 Task: Schedule a 60-minute meeting to discuss customer support strategies.
Action: Mouse moved to (100, 140)
Screenshot: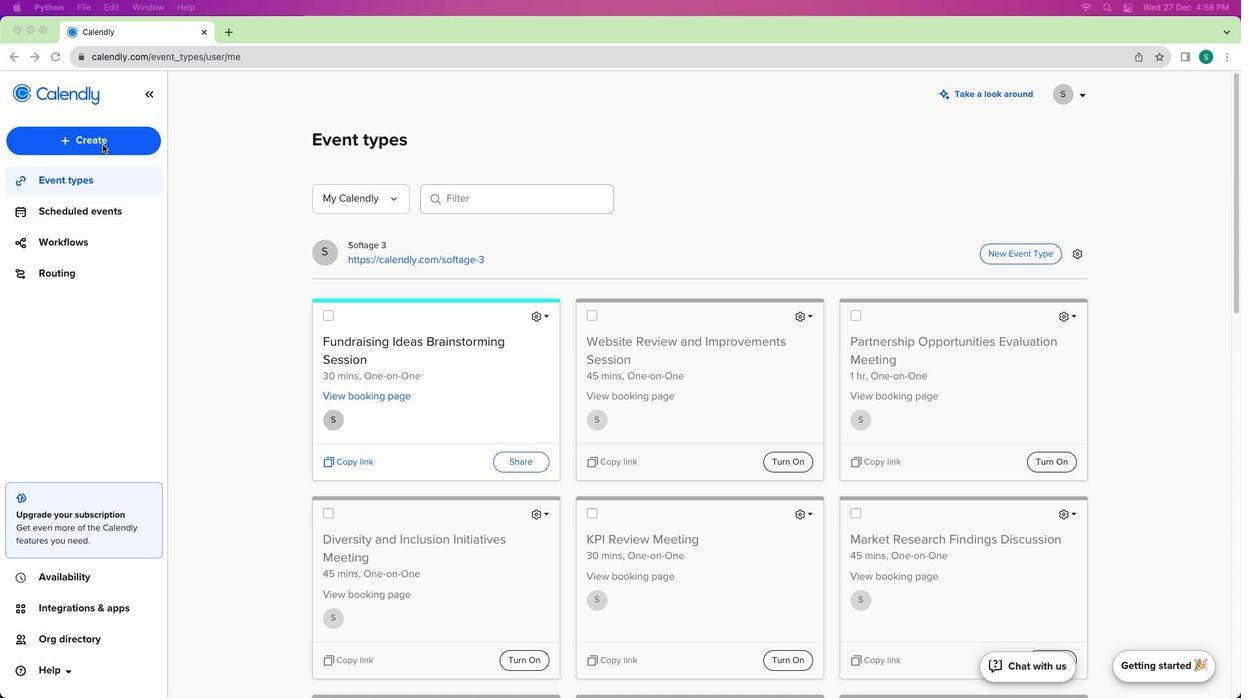 
Action: Mouse pressed left at (100, 140)
Screenshot: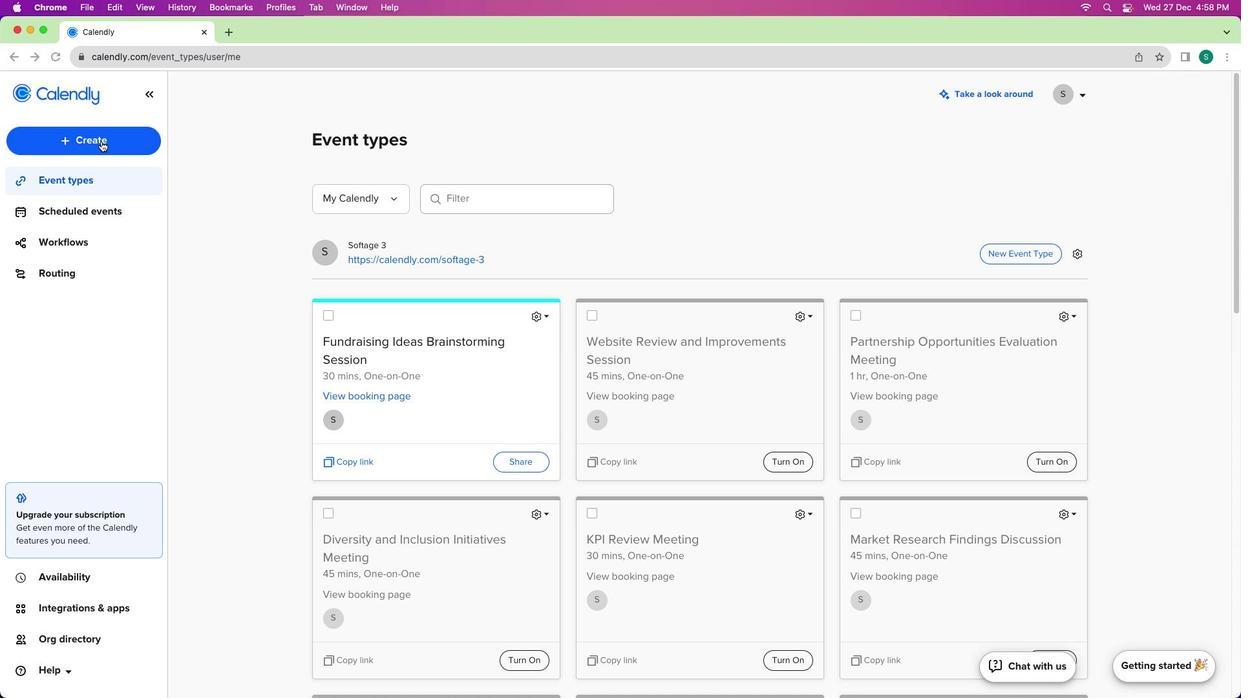 
Action: Mouse moved to (100, 140)
Screenshot: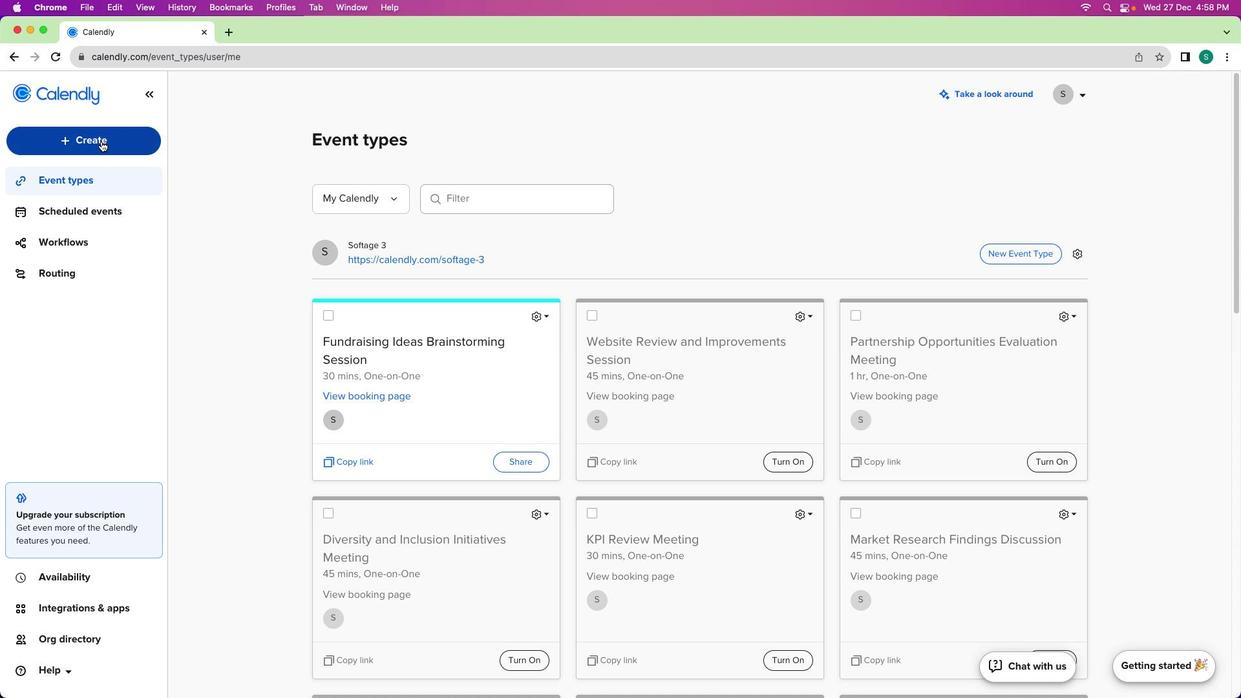 
Action: Mouse pressed left at (100, 140)
Screenshot: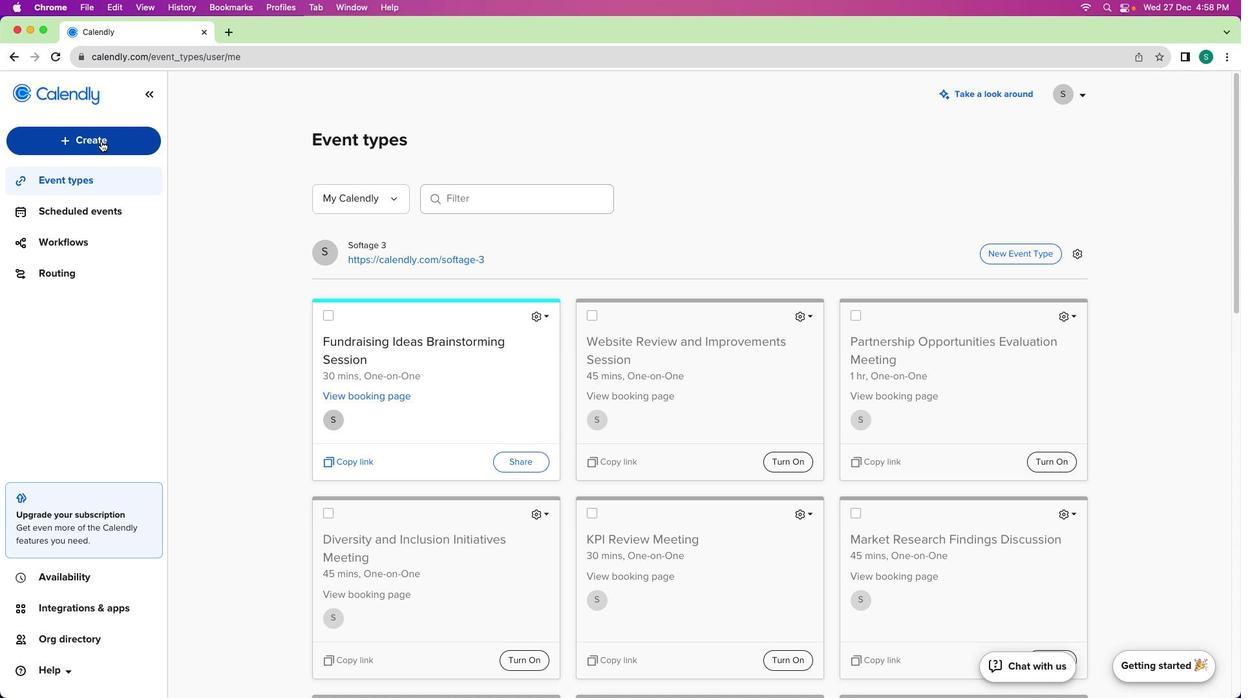 
Action: Mouse moved to (107, 190)
Screenshot: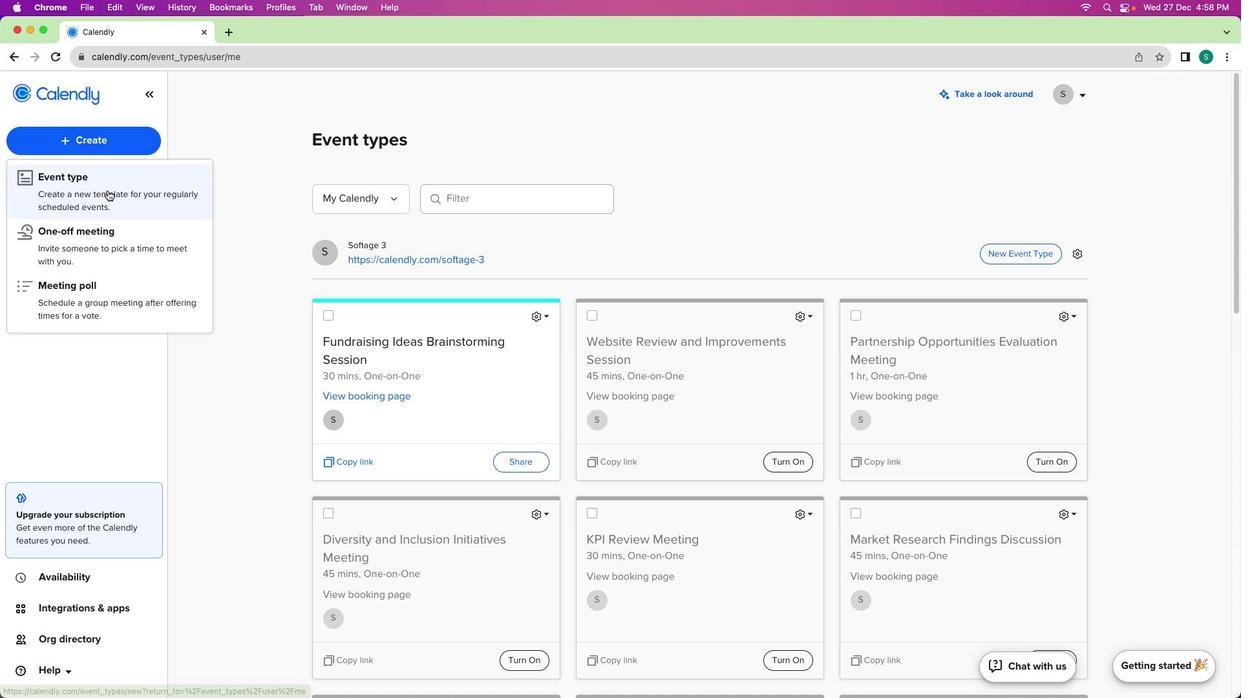 
Action: Mouse pressed left at (107, 190)
Screenshot: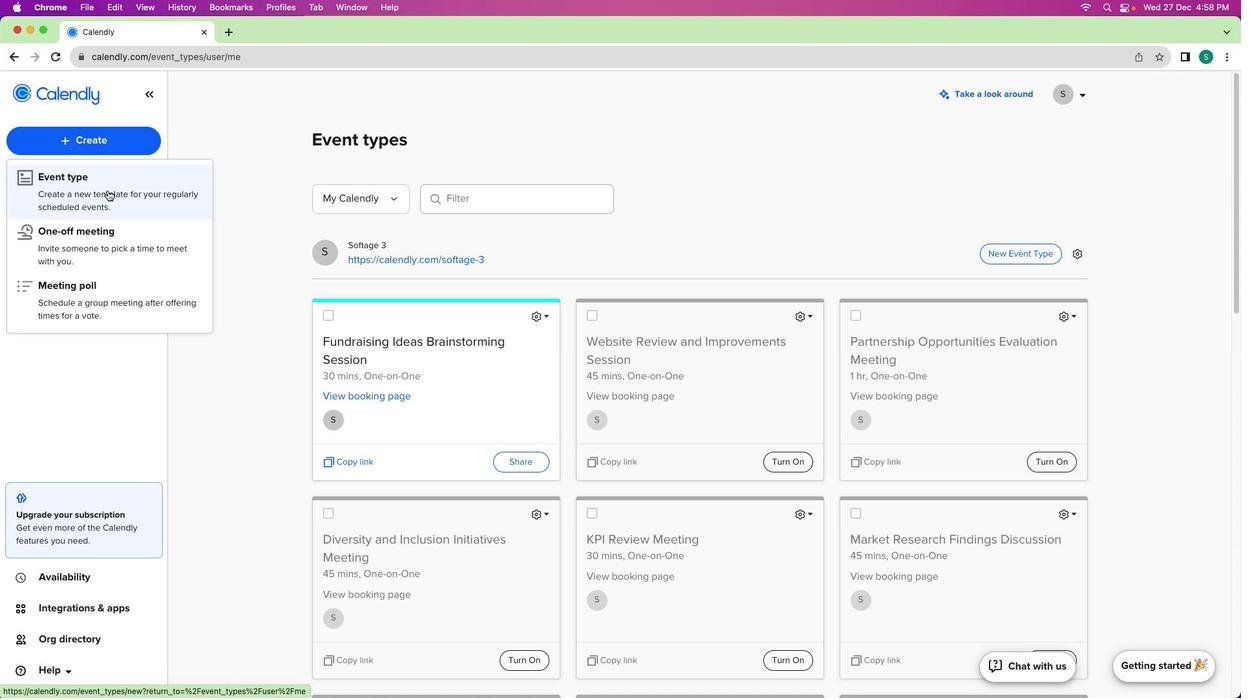 
Action: Mouse moved to (443, 245)
Screenshot: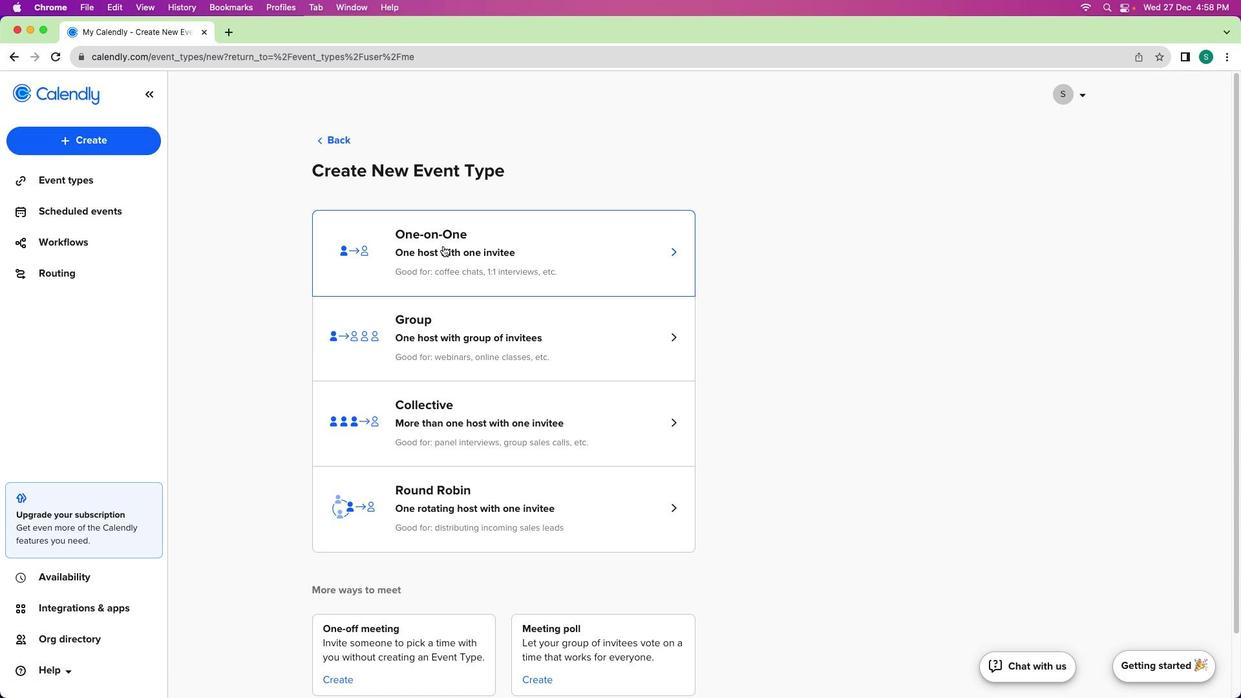 
Action: Mouse pressed left at (443, 245)
Screenshot: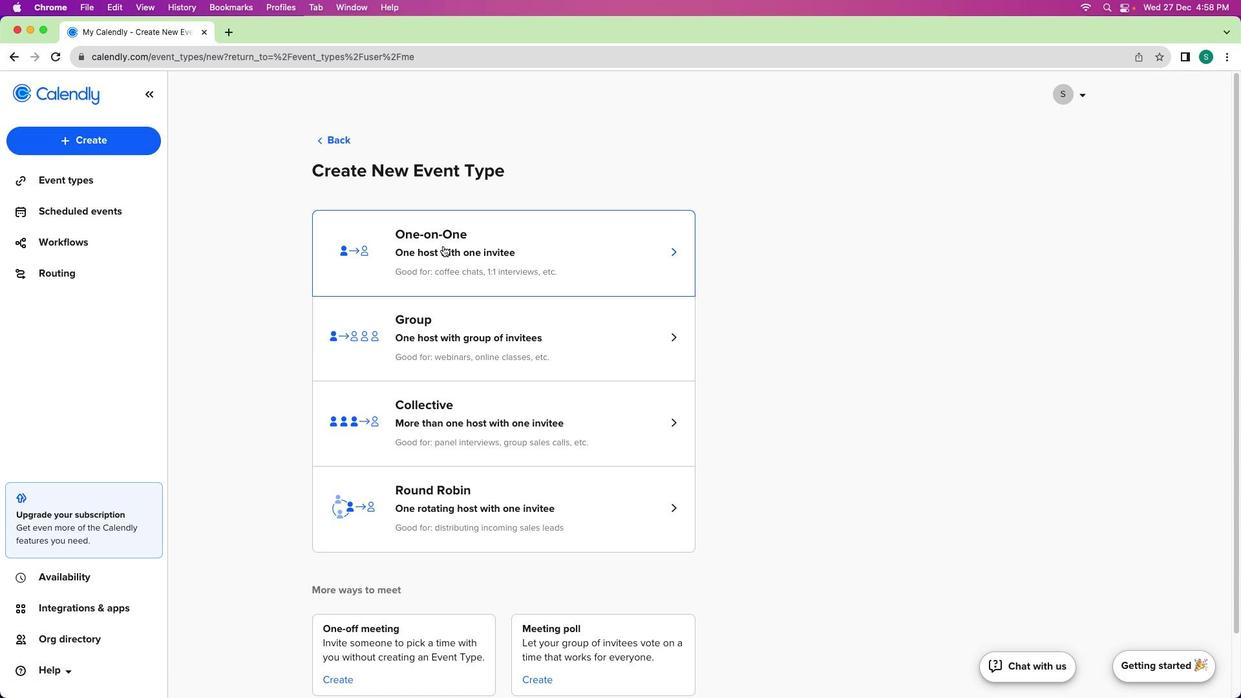 
Action: Mouse moved to (51, 201)
Screenshot: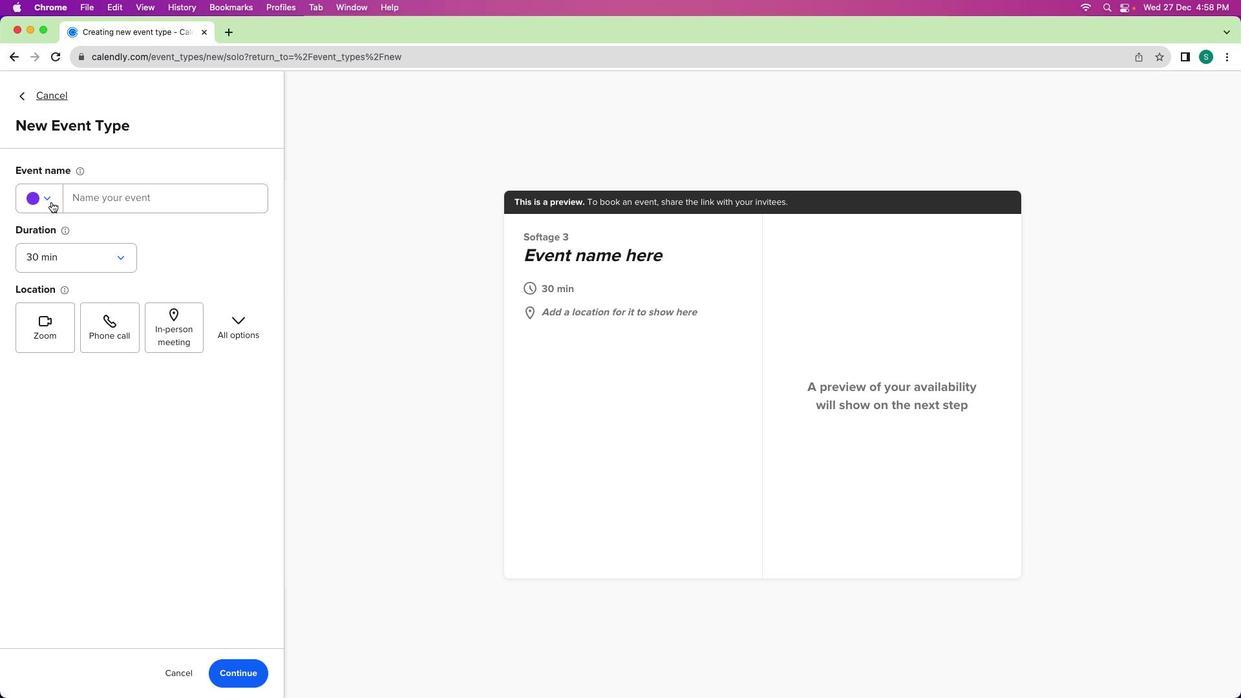 
Action: Mouse pressed left at (51, 201)
Screenshot: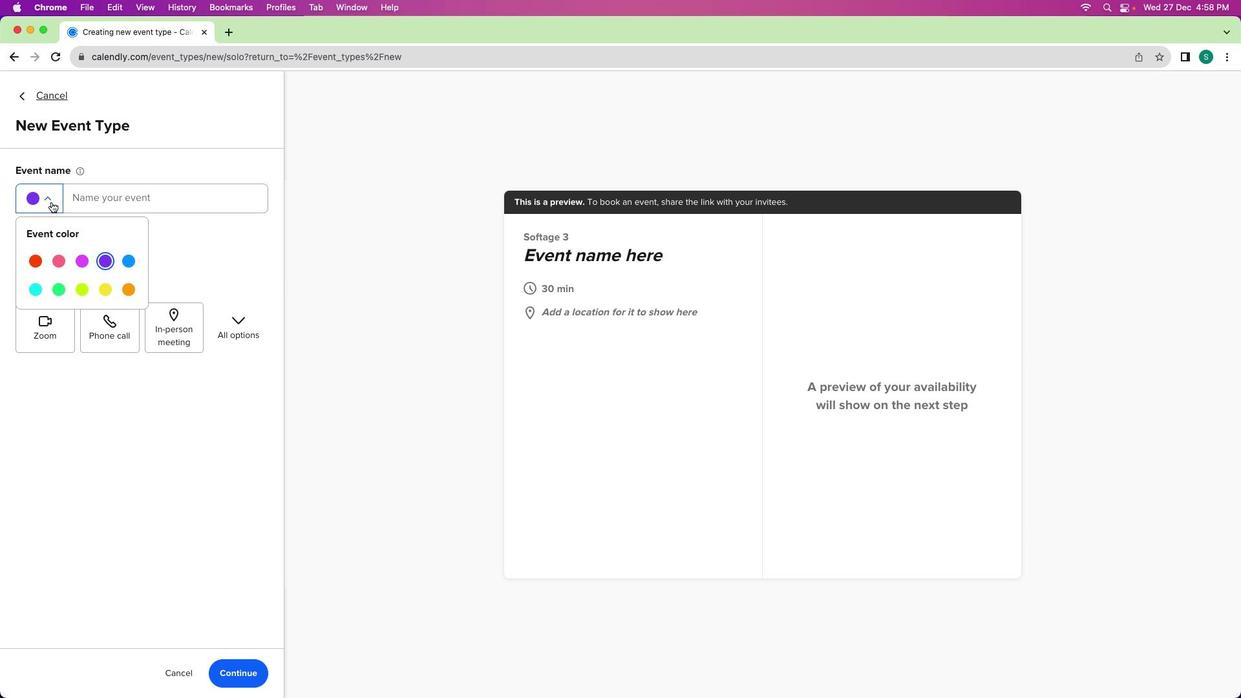 
Action: Mouse moved to (38, 256)
Screenshot: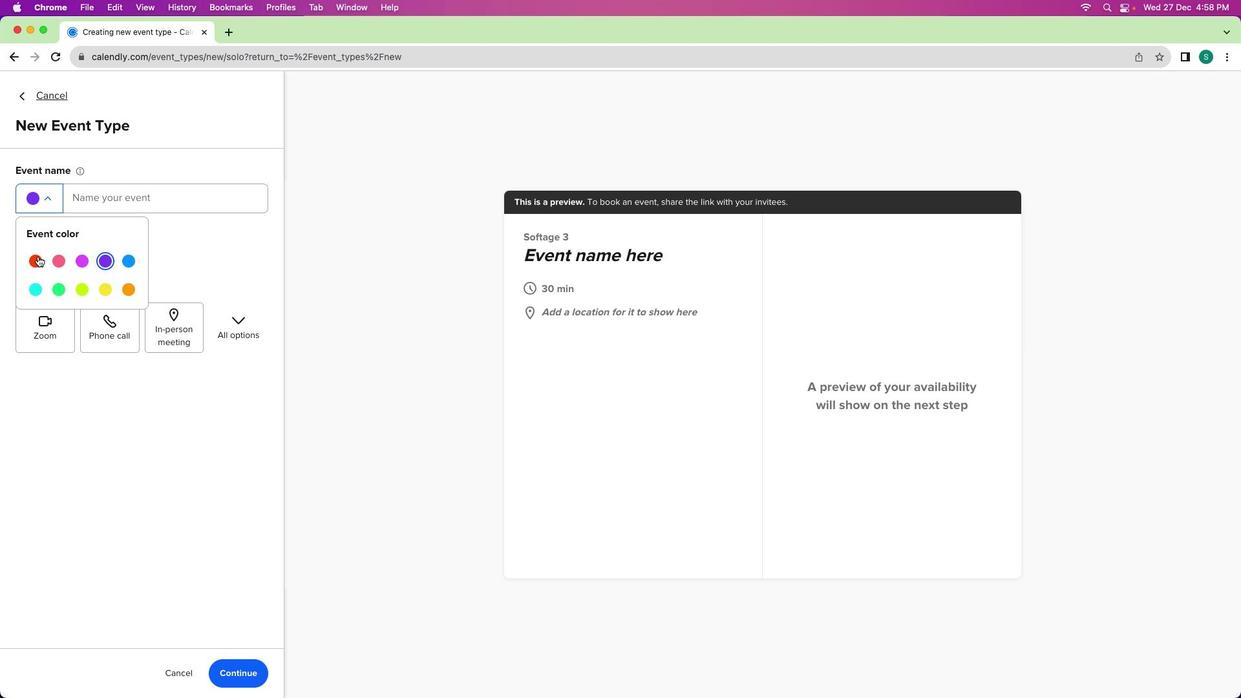 
Action: Mouse pressed left at (38, 256)
Screenshot: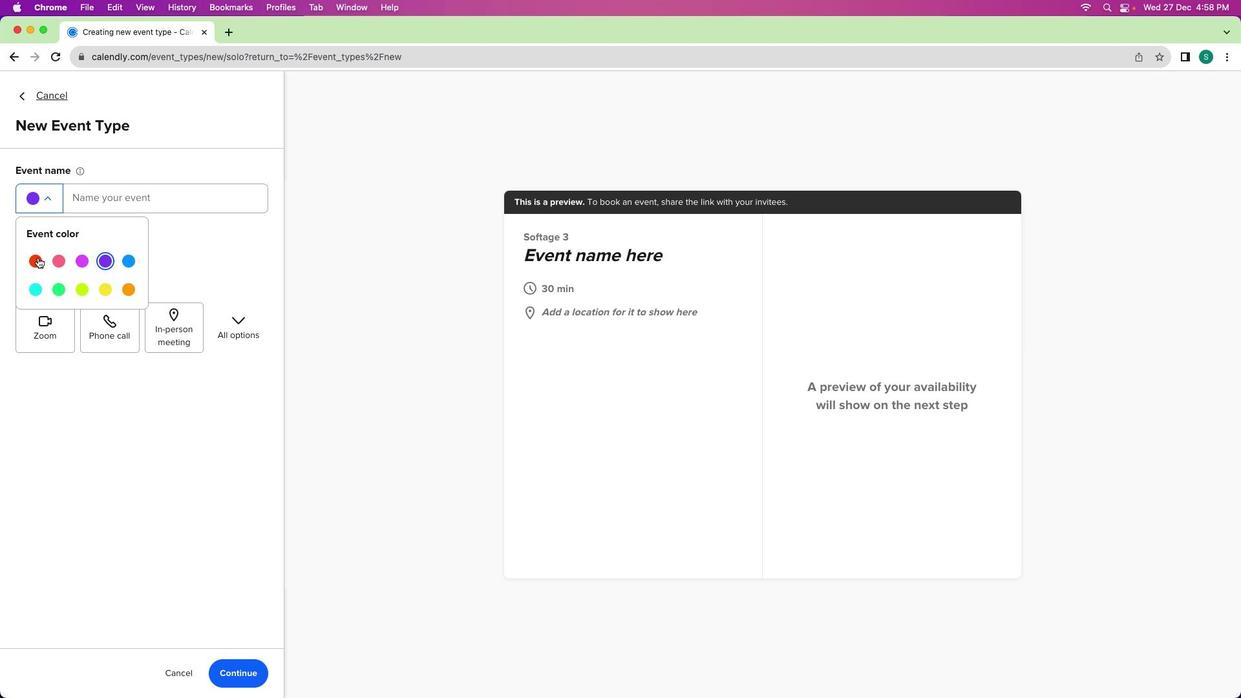 
Action: Mouse moved to (146, 198)
Screenshot: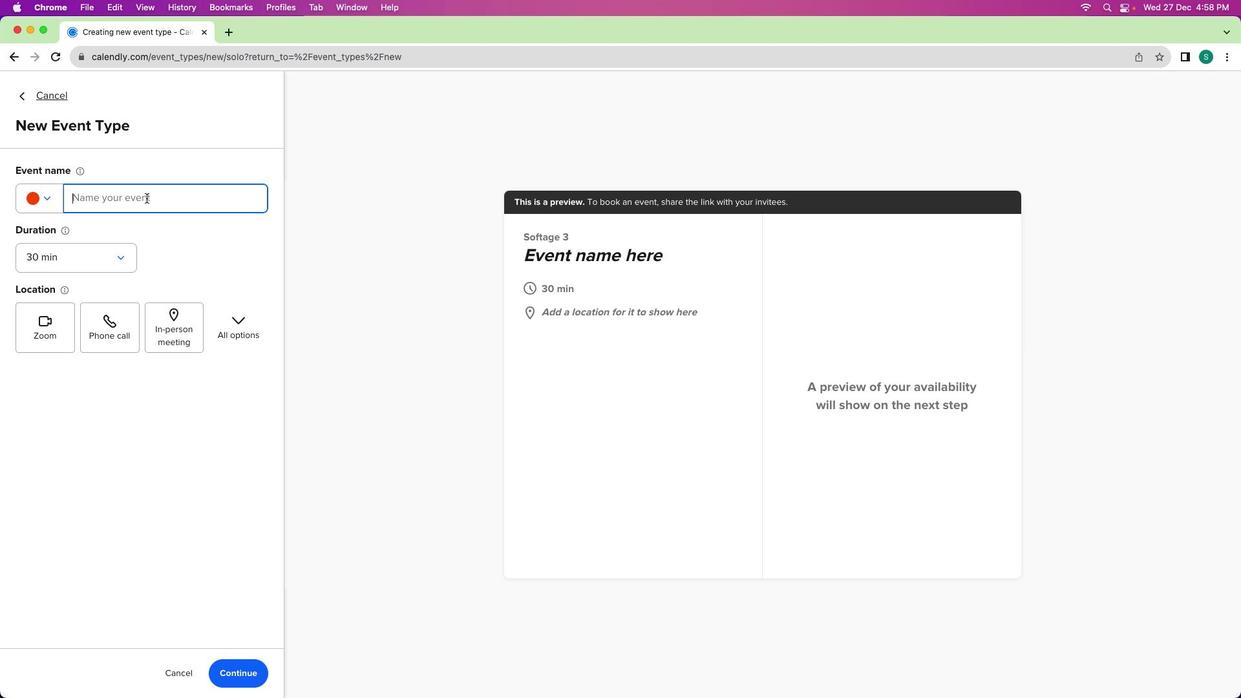 
Action: Mouse pressed left at (146, 198)
Screenshot: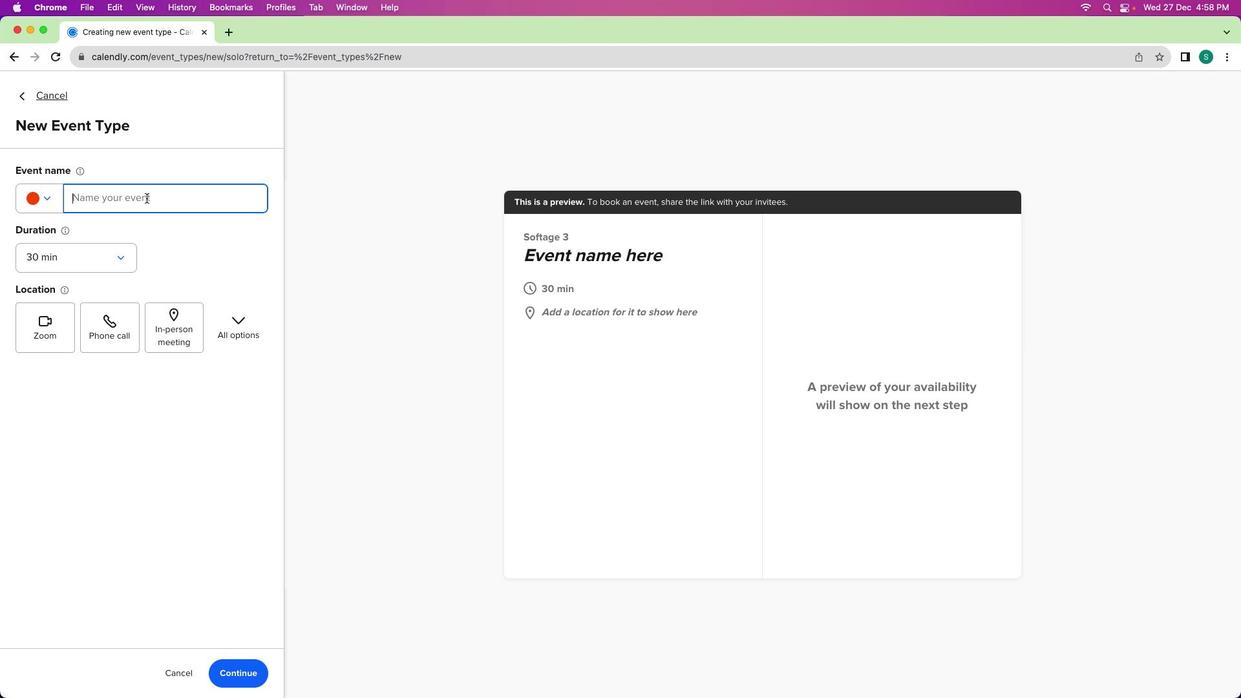 
Action: Key pressed Key.shiftKey.shift'C''u''s''t''o''m''e''r'Key.spaceKey.shift'S''u''p''p''o''r''t'Key.spaceKey.shift'S''t''r''a''t''e''g''i''e''s'Key.spaceKey.shift'D''i''s''c''u''s''s''i''o''n'Key.spaceKey.shift'M''e''e''t''i''n''g'
Screenshot: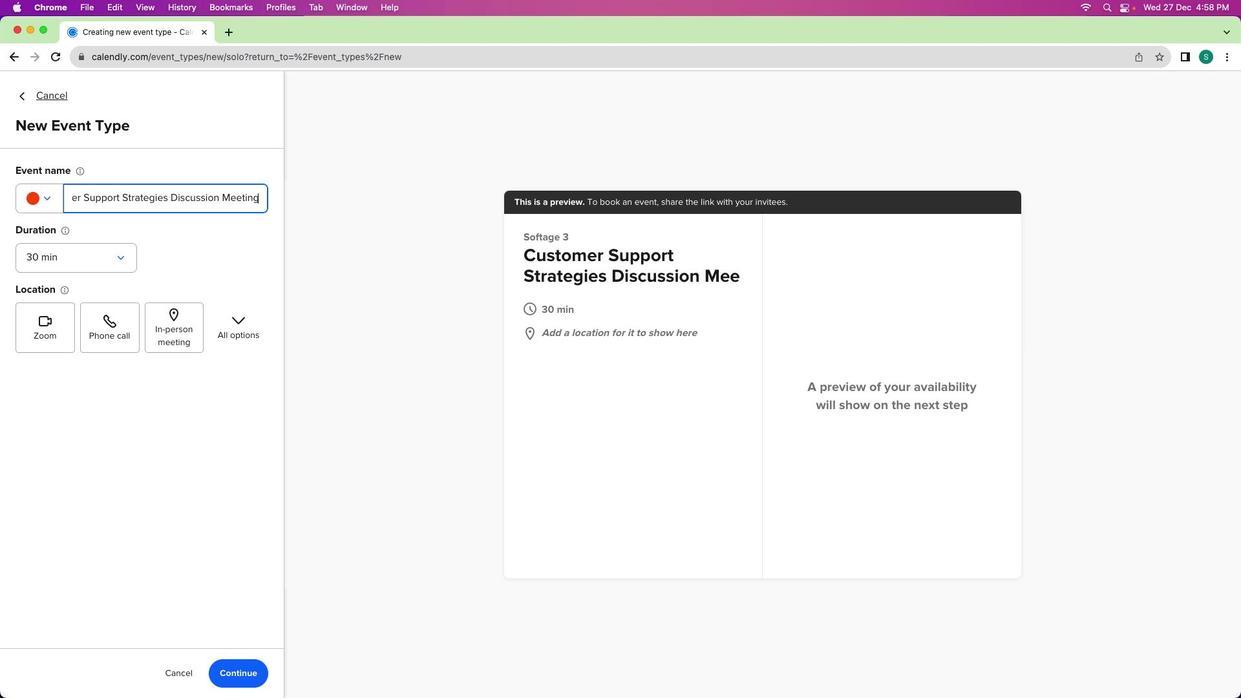 
Action: Mouse moved to (50, 267)
Screenshot: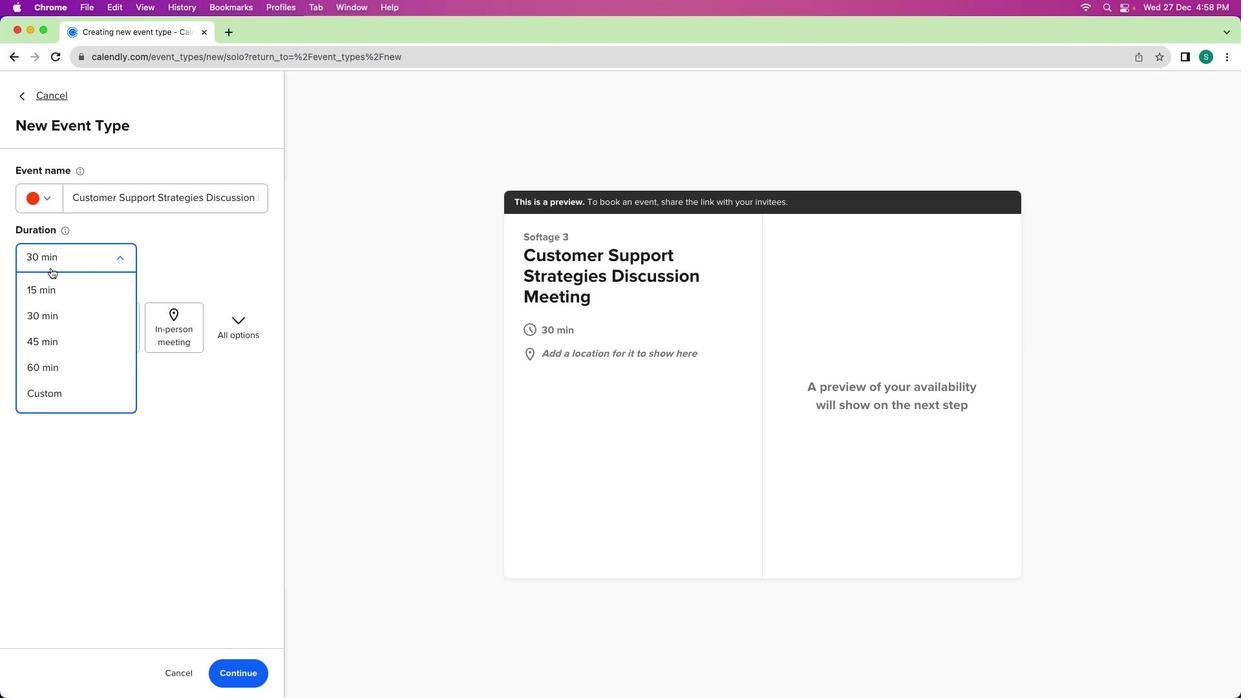 
Action: Mouse pressed left at (50, 267)
Screenshot: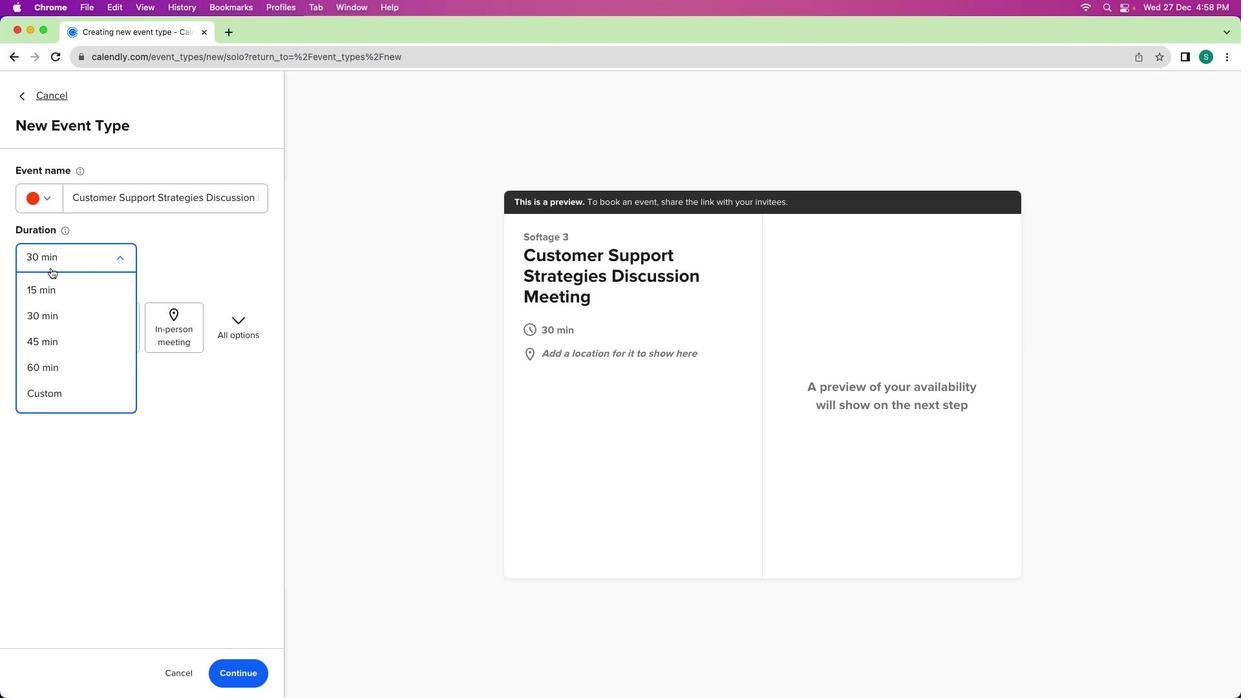 
Action: Mouse moved to (53, 368)
Screenshot: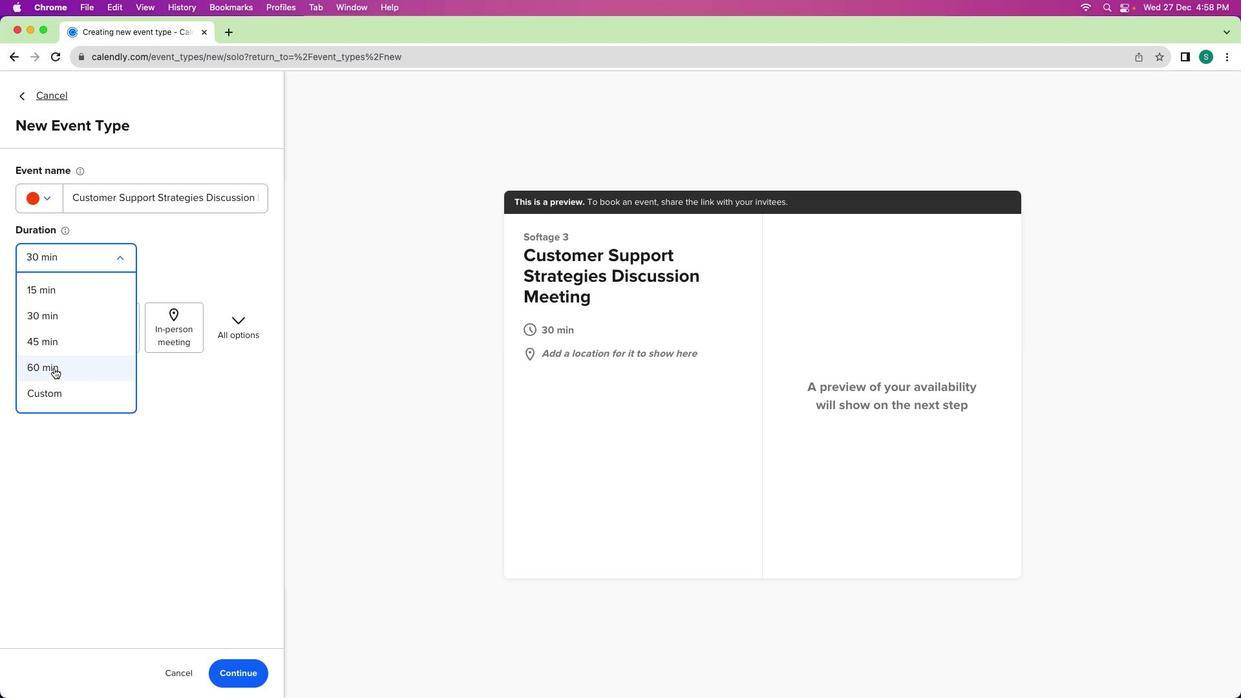 
Action: Mouse pressed left at (53, 368)
Screenshot: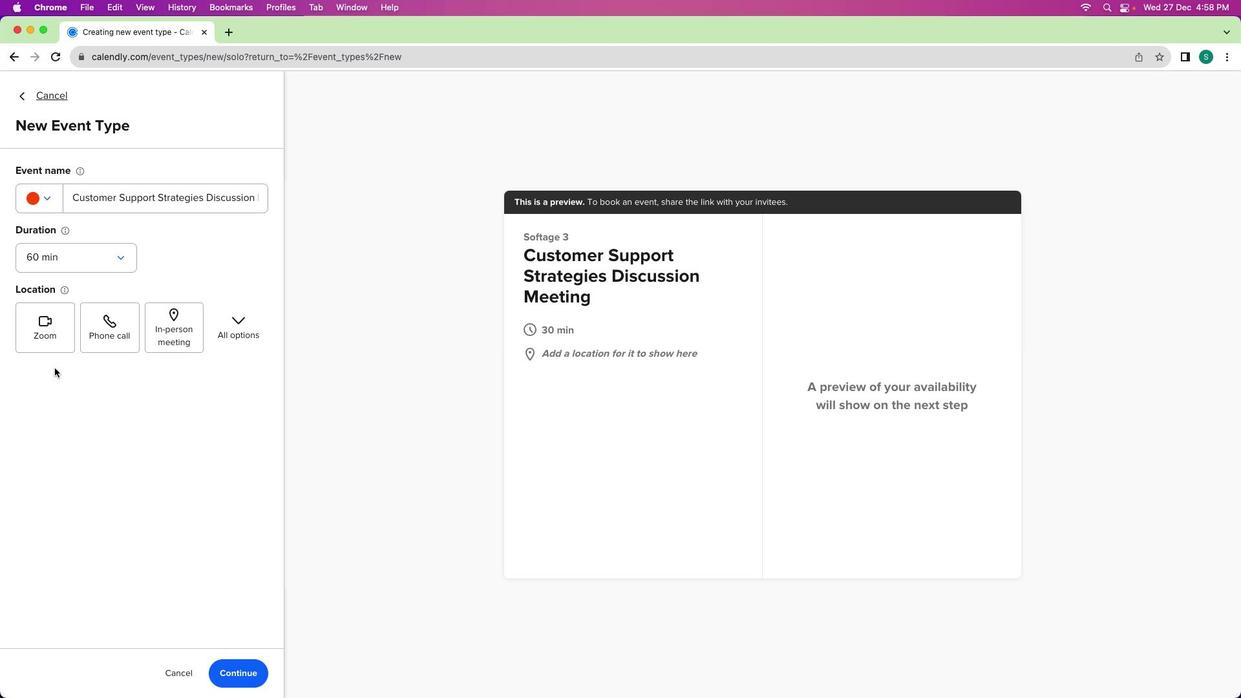 
Action: Mouse moved to (67, 344)
Screenshot: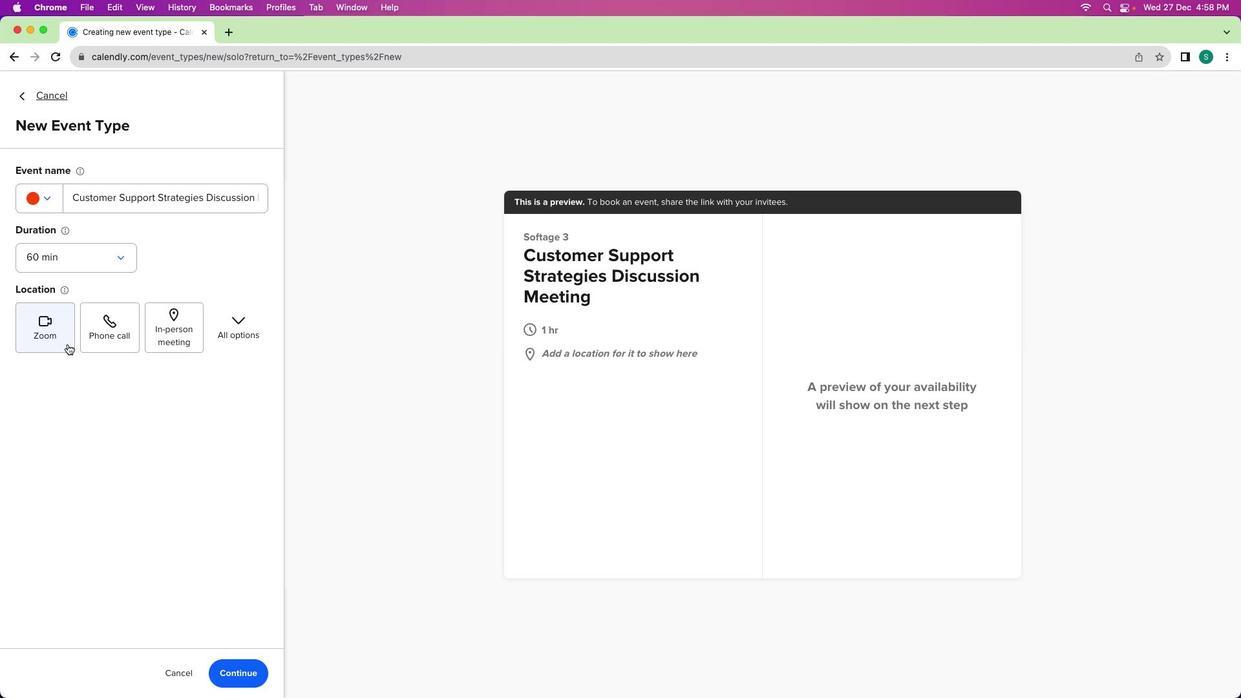 
Action: Mouse pressed left at (67, 344)
Screenshot: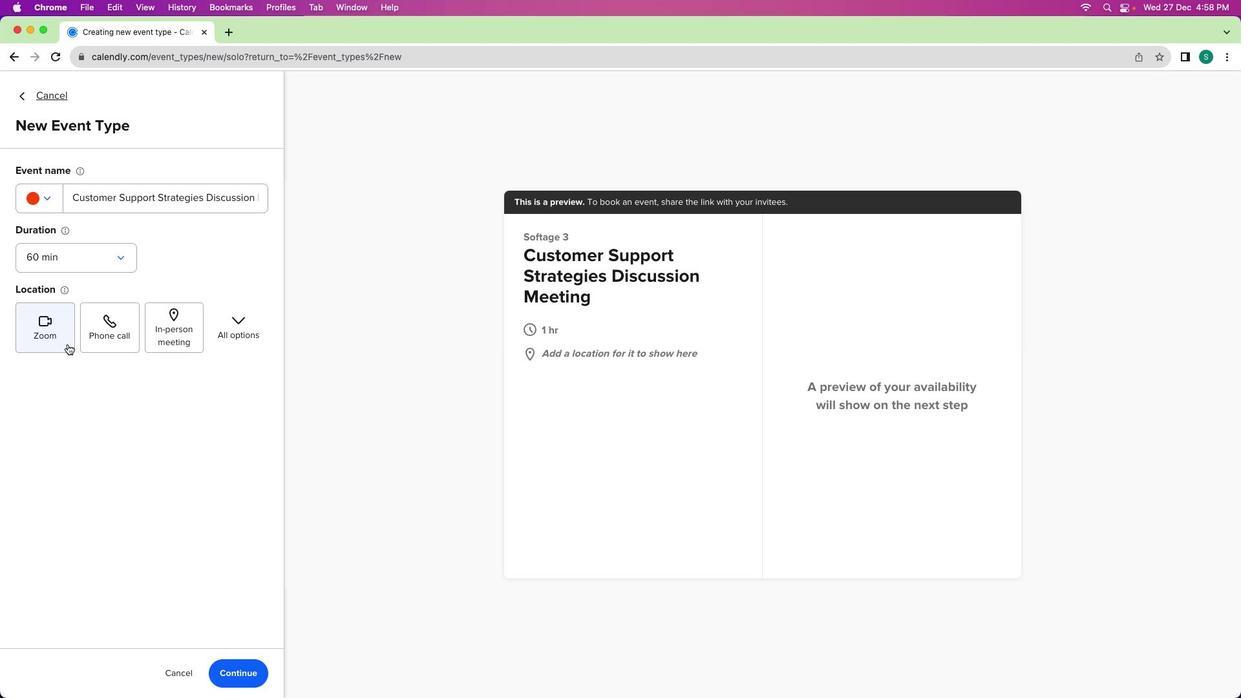 
Action: Mouse moved to (254, 682)
Screenshot: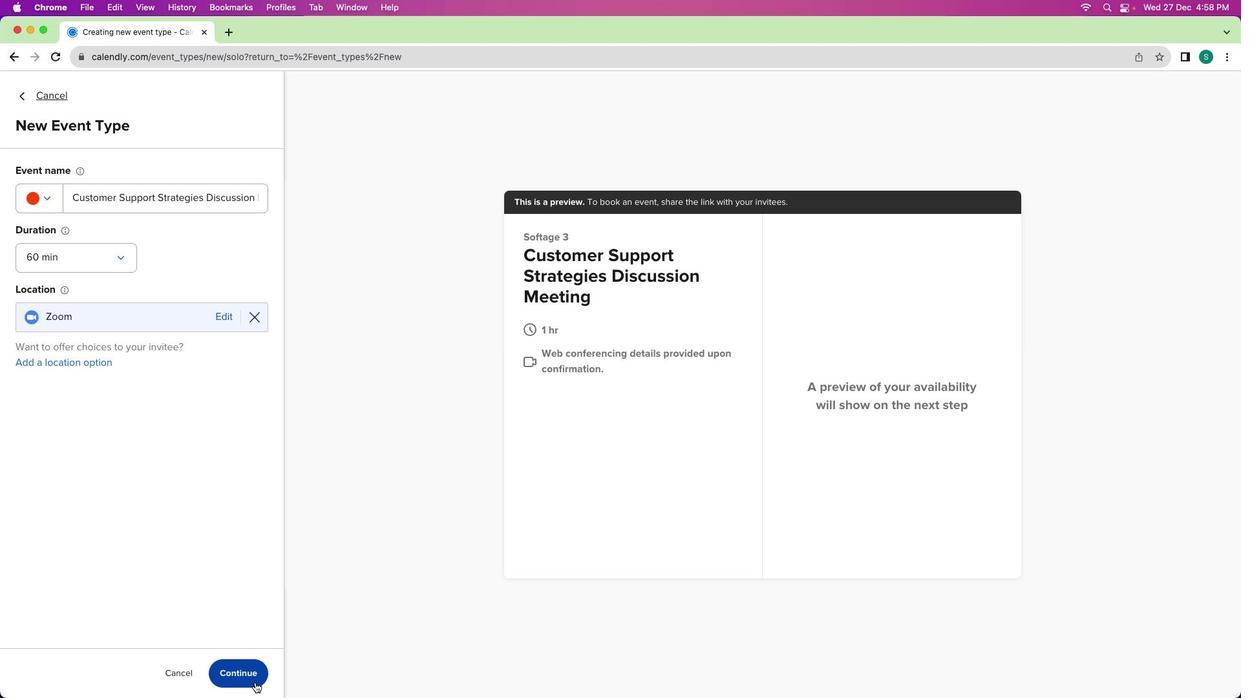
Action: Mouse pressed left at (254, 682)
Screenshot: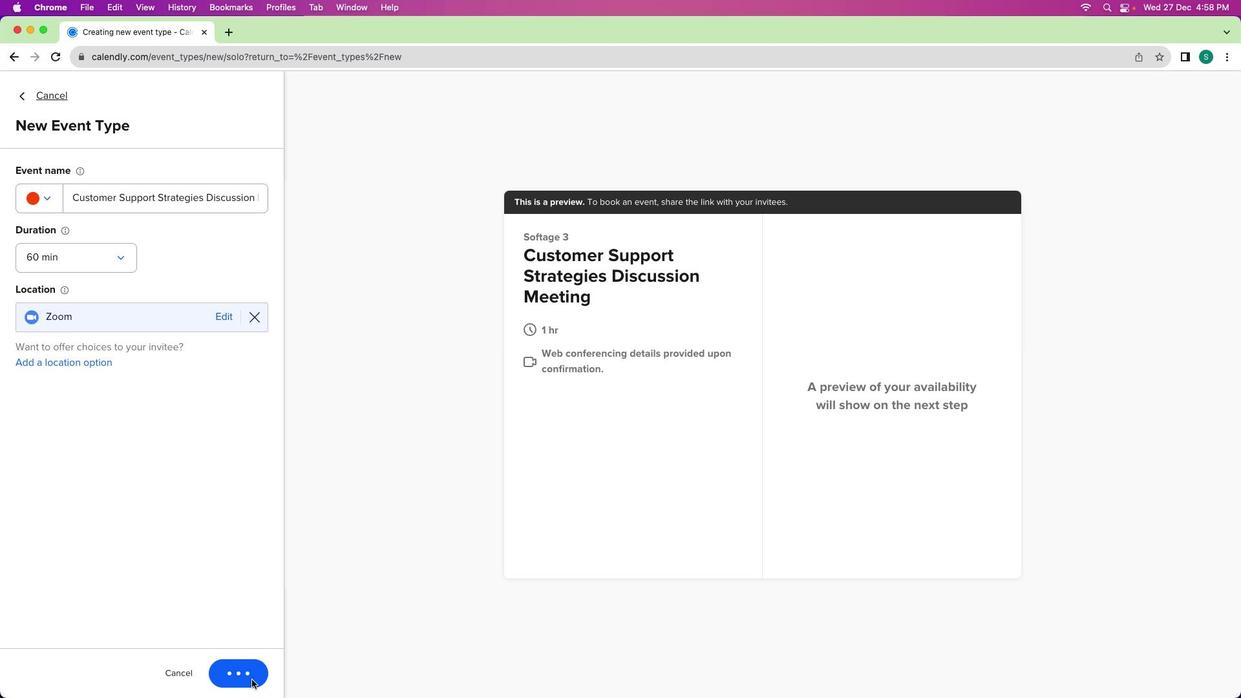 
Action: Mouse moved to (214, 252)
Screenshot: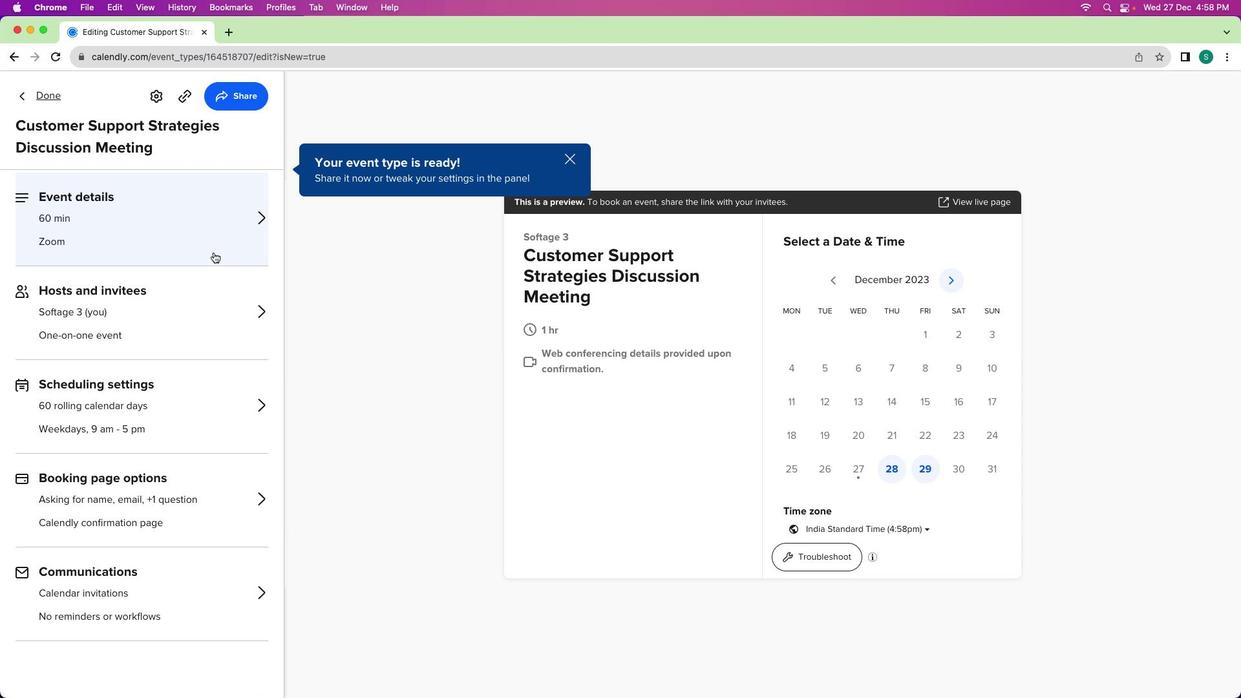 
Action: Mouse pressed left at (214, 252)
Screenshot: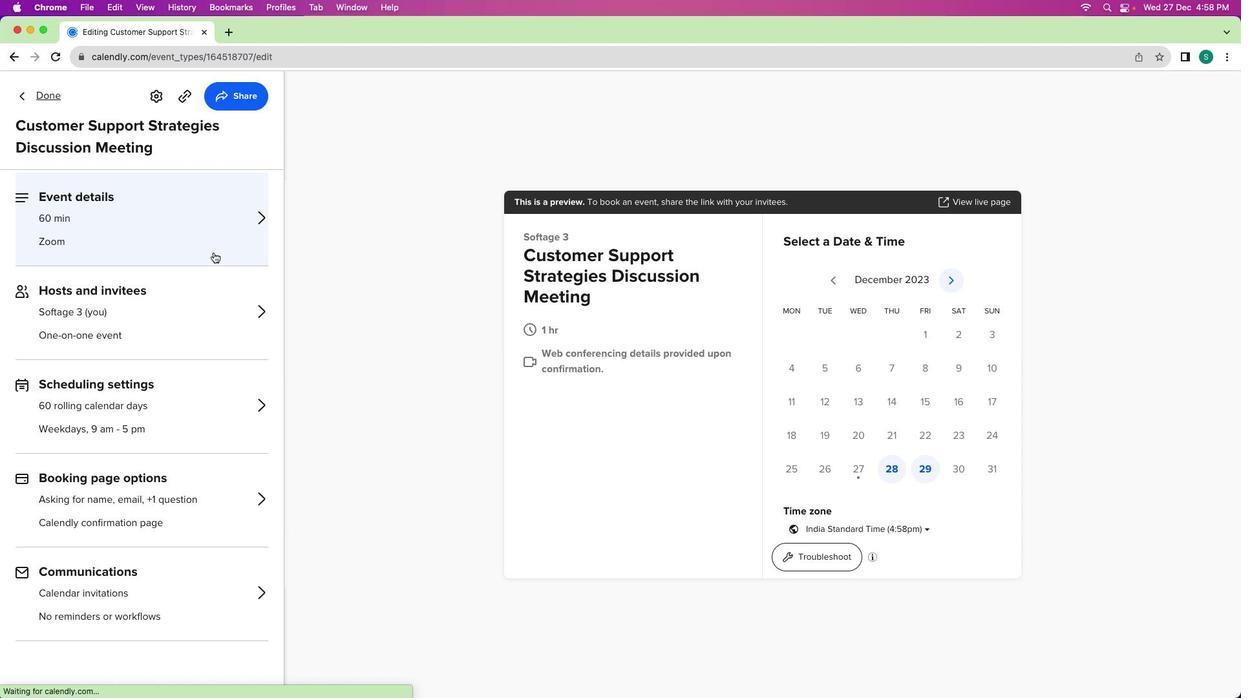
Action: Mouse moved to (146, 453)
Screenshot: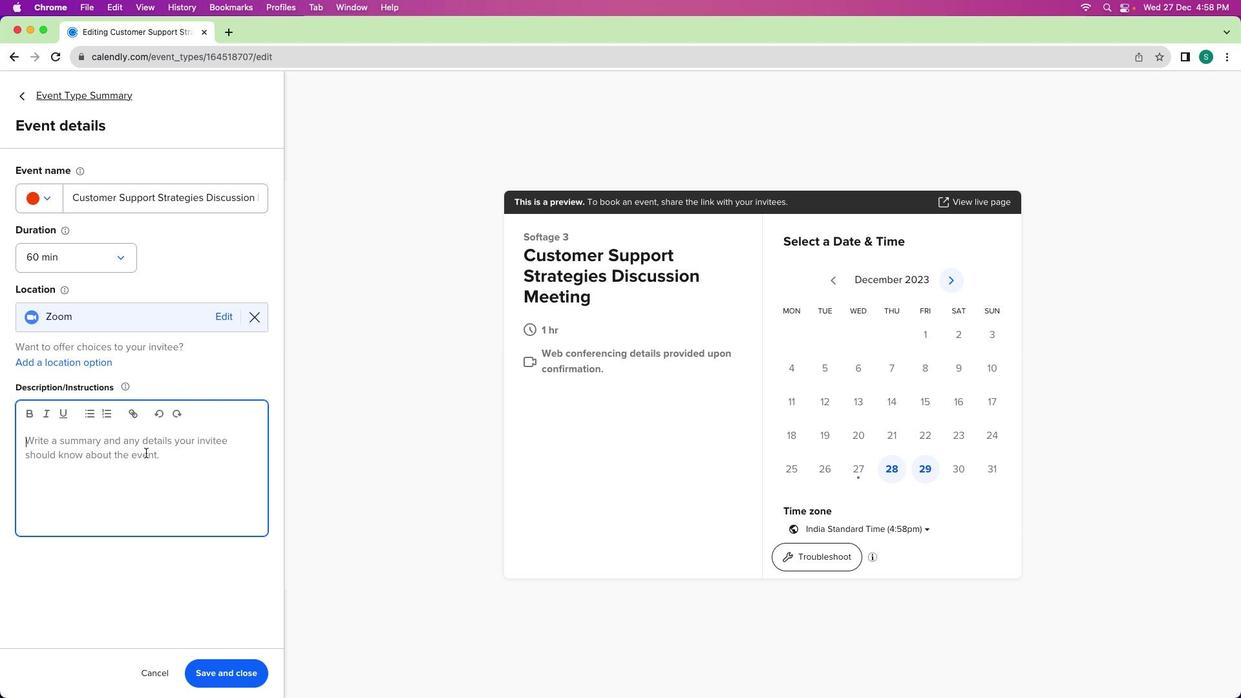 
Action: Mouse pressed left at (146, 453)
Screenshot: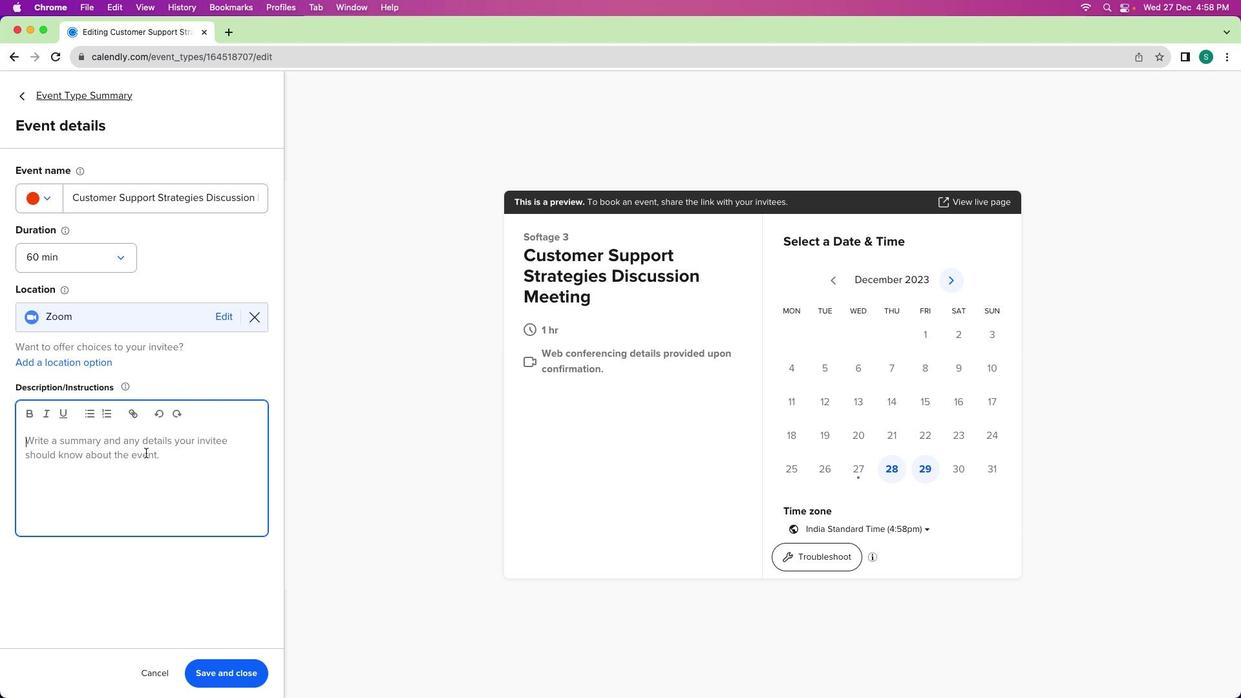 
Action: Mouse moved to (166, 463)
Screenshot: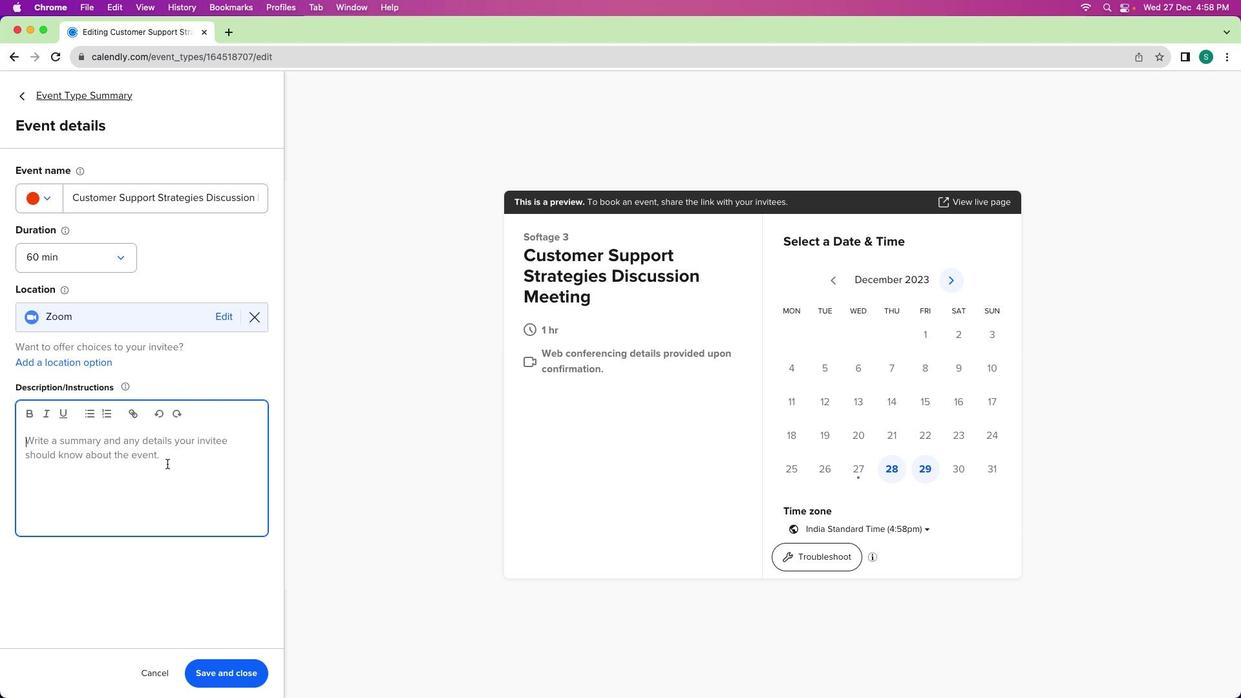 
Action: Key pressed Key.shift'I'Key.space'n'Key.backspace'i''n''v''i''t''e'Key.space'y''o''u'Key.space't''o'Key.space'a'Key.space'6''0''-''m''i''n''u''t''e'Key.space'f''o''c''u''s''e''d'Key.space'i'Key.backspace'o''n'Key.space'd''i''s''c''u''s''s''i''n''g'Key.space'o''u''r'Key.space'c''u''s''t''o''m''e''r'Key.space's''u''p''o'Key.backspace'p''o''r''t'Key.space's''t''r''a''t''e''g''i''e''s''.'Key.spaceKey.shift'T''h''i''s'Key.space's''e''s''s''i''o''n'Key.space'w''i''l''l'Key.space'p''r''o''v''i''d''e'Key.space'u''s'Key.space'w''i''t''h'Key.space'a''m''p''l''e'Key.space't''i''m''e'Key.space't''o'Key.space'e''v''a''l''u''a''t''e'Key.space'c''u''r''r''e''n''t'Key.space'p''r''a''c''t''i''c''e''s'','Key.space's''h''a''r''e'Key.space'i''n''s''i''g''h''t''s'','Key.space'a''n''d'Key.space'c''o''l''l''a''b''o''r''a''t''i''v''e''l''y'Key.space'e''x''p''l''o''r''e'Key.space'i''n''n''o''v''a''t''i''v''e'Key.space'a''p''p''r''o''a''c''h''e''s'Key.space't''o'Key.space'e''n''h''a''n''c''e'Key.space'o''u''r'Key.space'c''u''s''t''o''m''e''r'Key.space's''u''p''p''o''r''t'Key.space'e''f''o'Key.backspace'f''o''r''t''s''.'
Screenshot: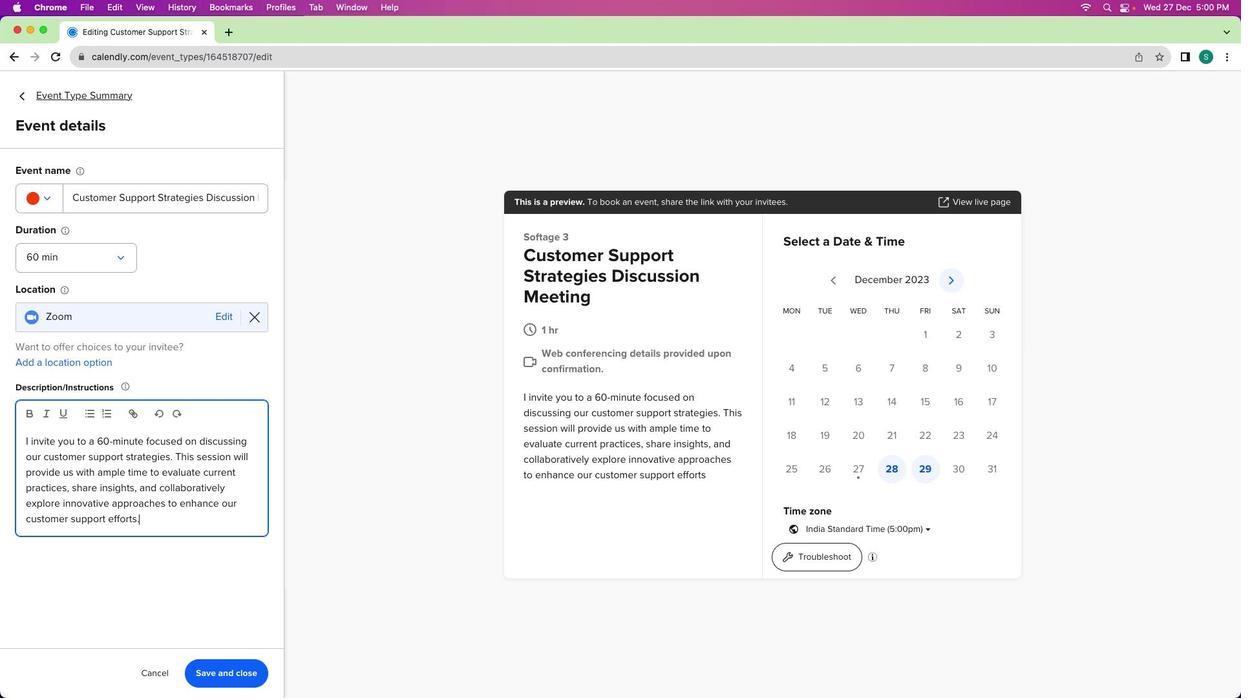 
Action: Mouse moved to (215, 673)
Screenshot: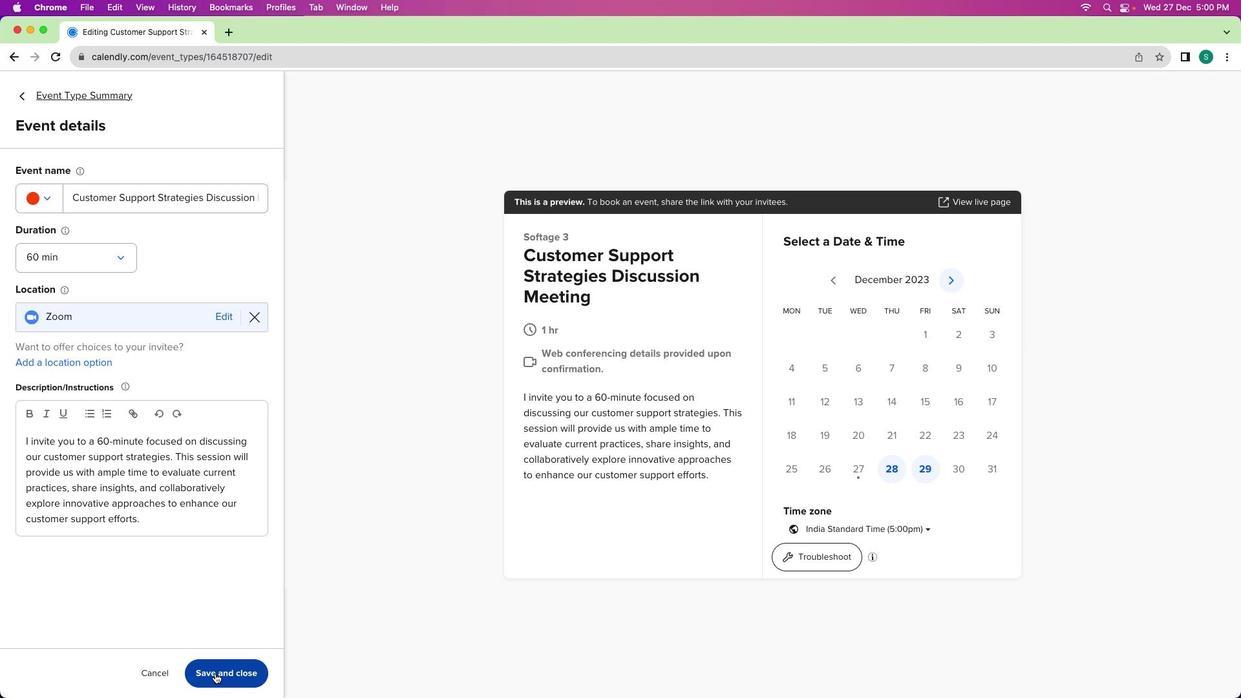 
Action: Mouse pressed left at (215, 673)
Screenshot: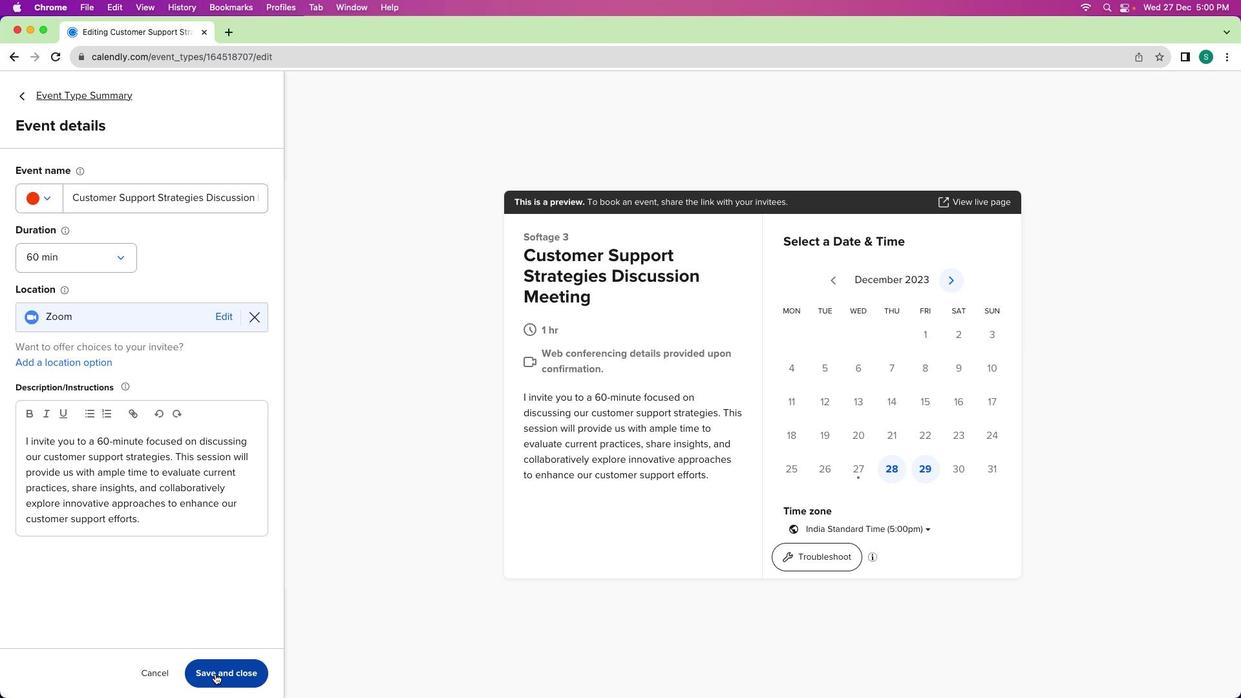 
Action: Mouse moved to (29, 96)
Screenshot: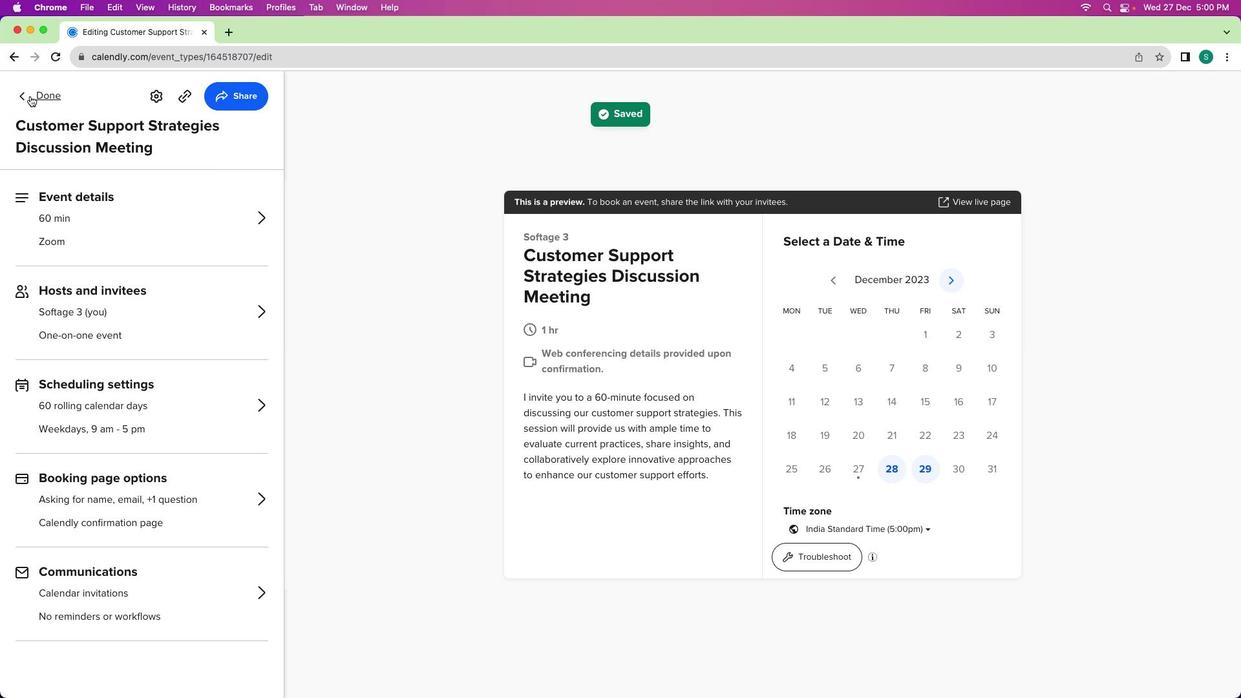 
Action: Mouse pressed left at (29, 96)
Screenshot: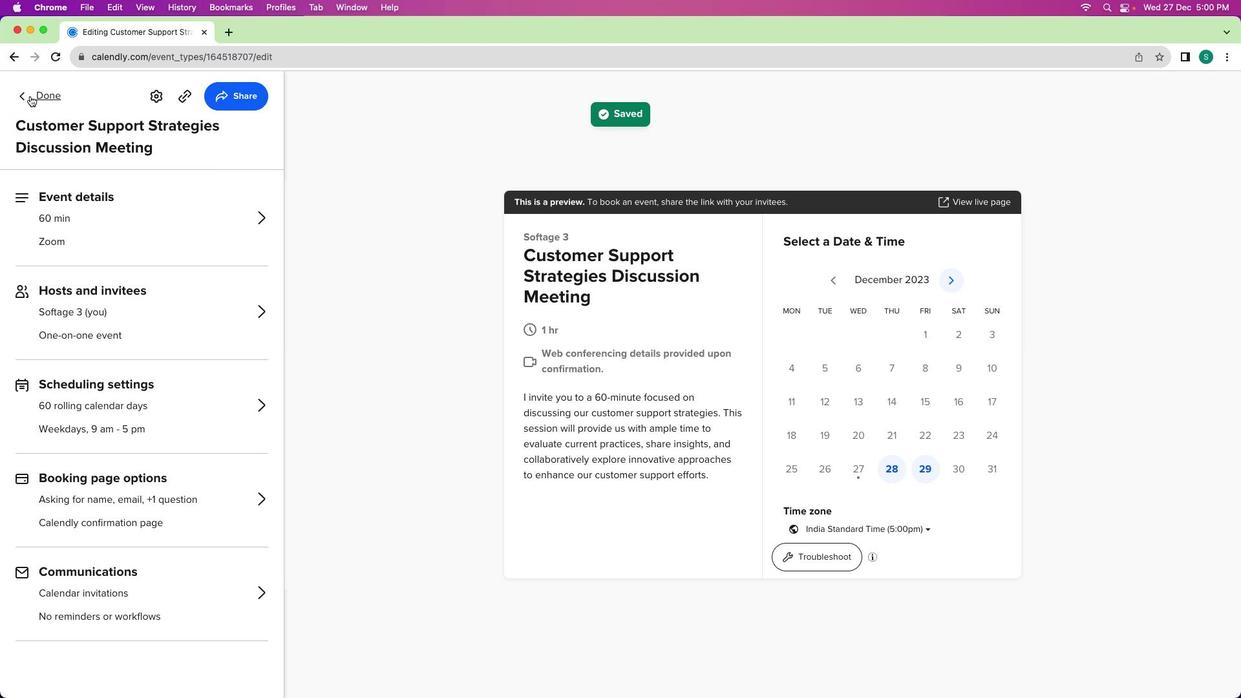 
Action: Mouse moved to (442, 395)
Screenshot: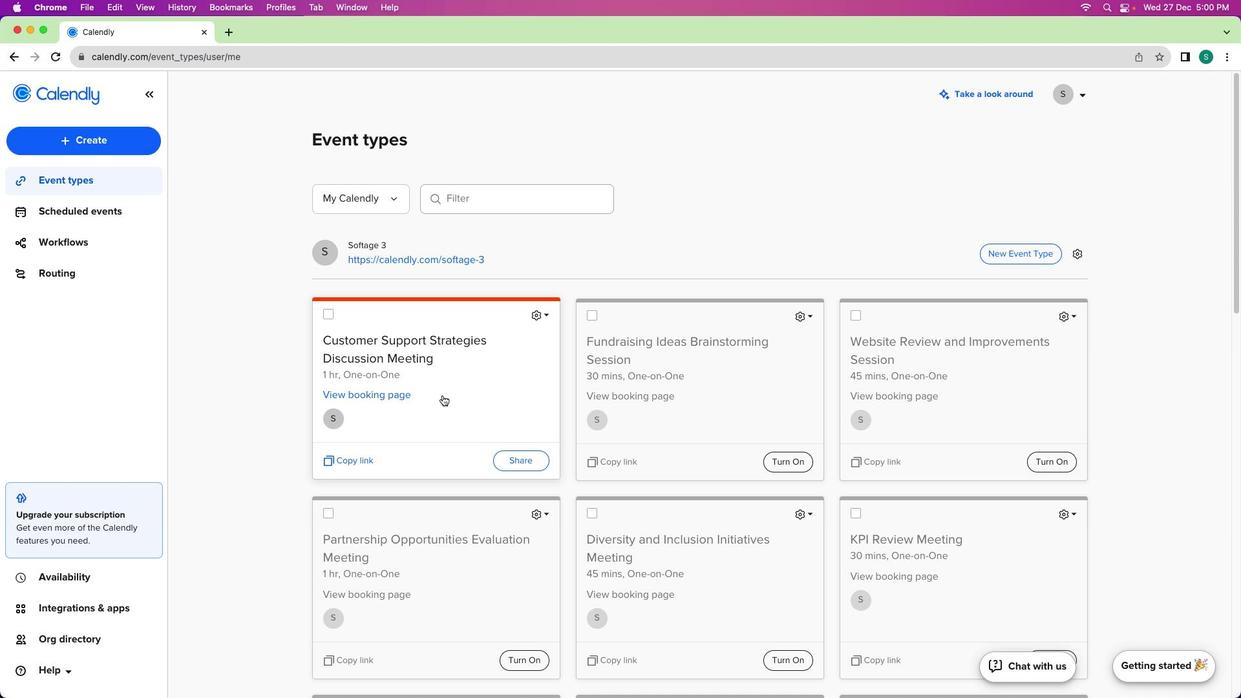 
